 Task: Select the currentGroup ption in the diff view position.
Action: Mouse moved to (30, 583)
Screenshot: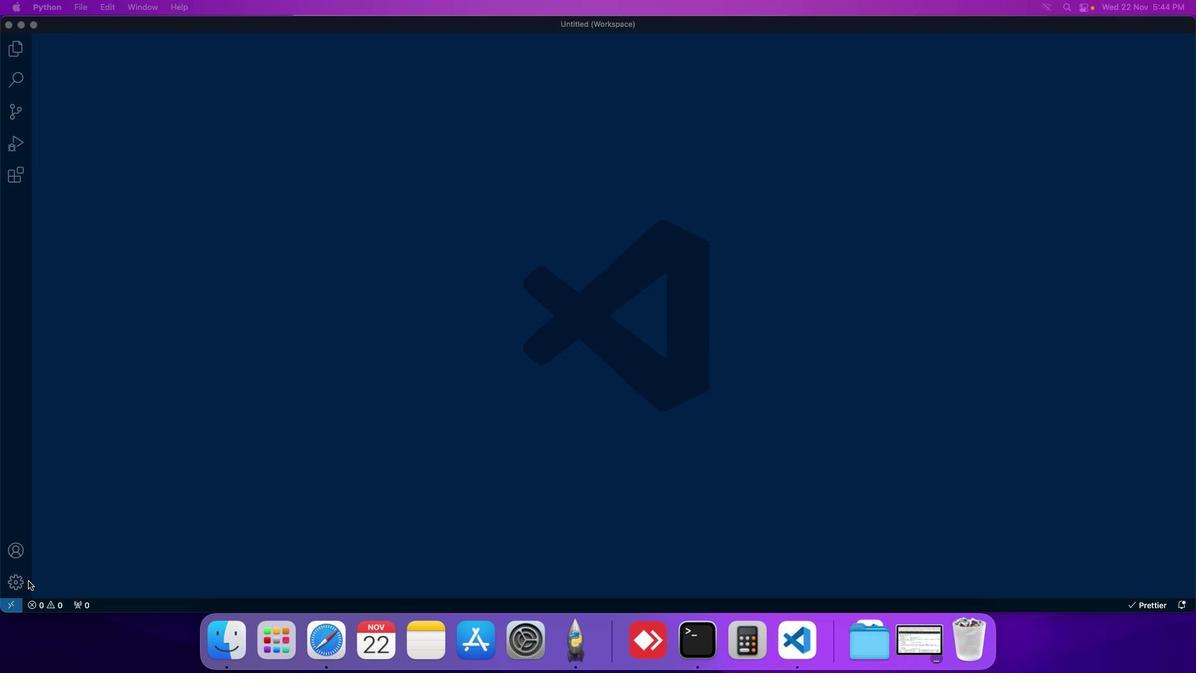 
Action: Mouse pressed left at (30, 583)
Screenshot: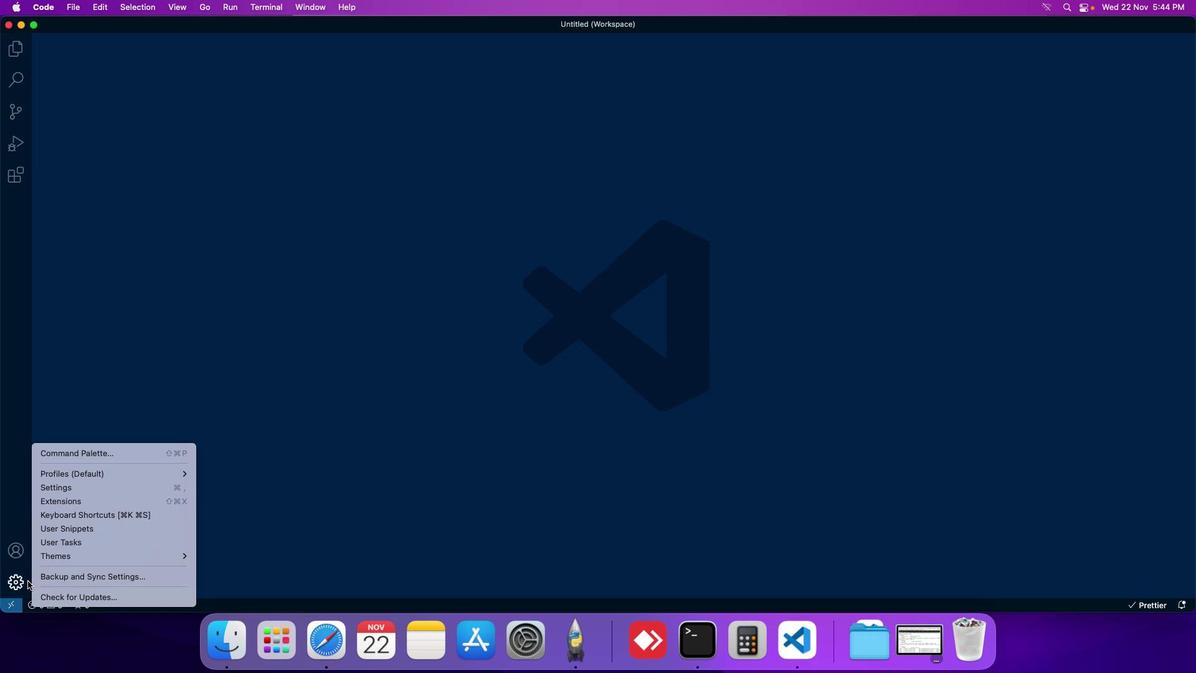 
Action: Mouse moved to (69, 496)
Screenshot: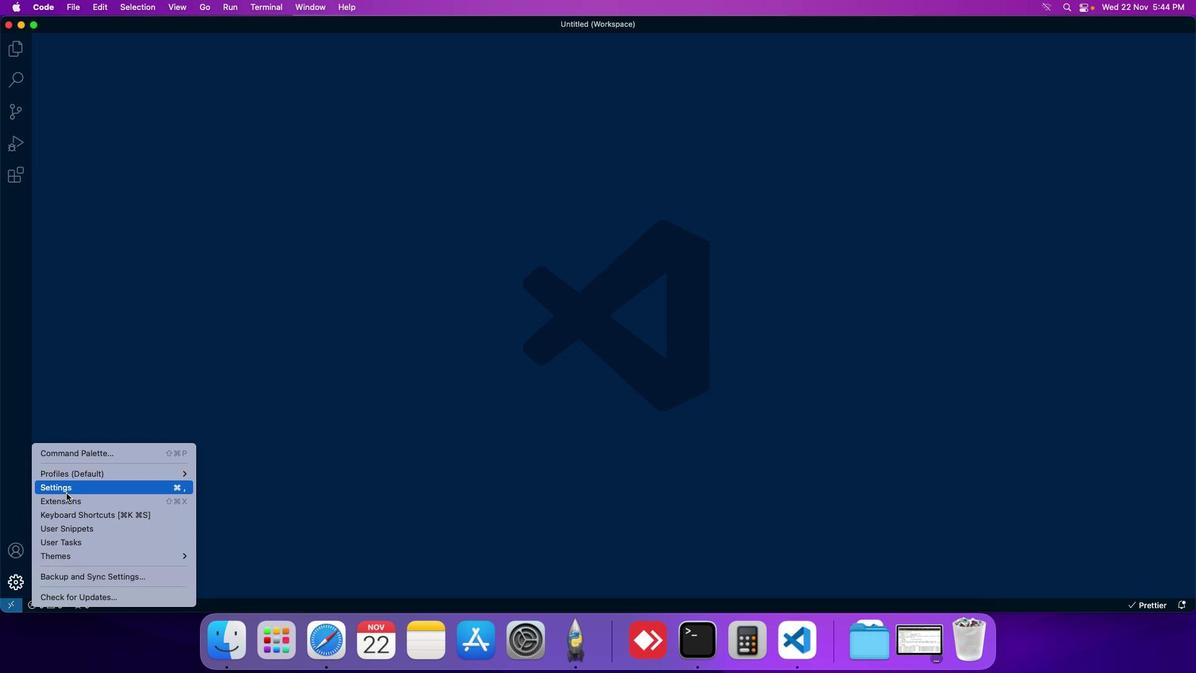 
Action: Mouse pressed left at (69, 496)
Screenshot: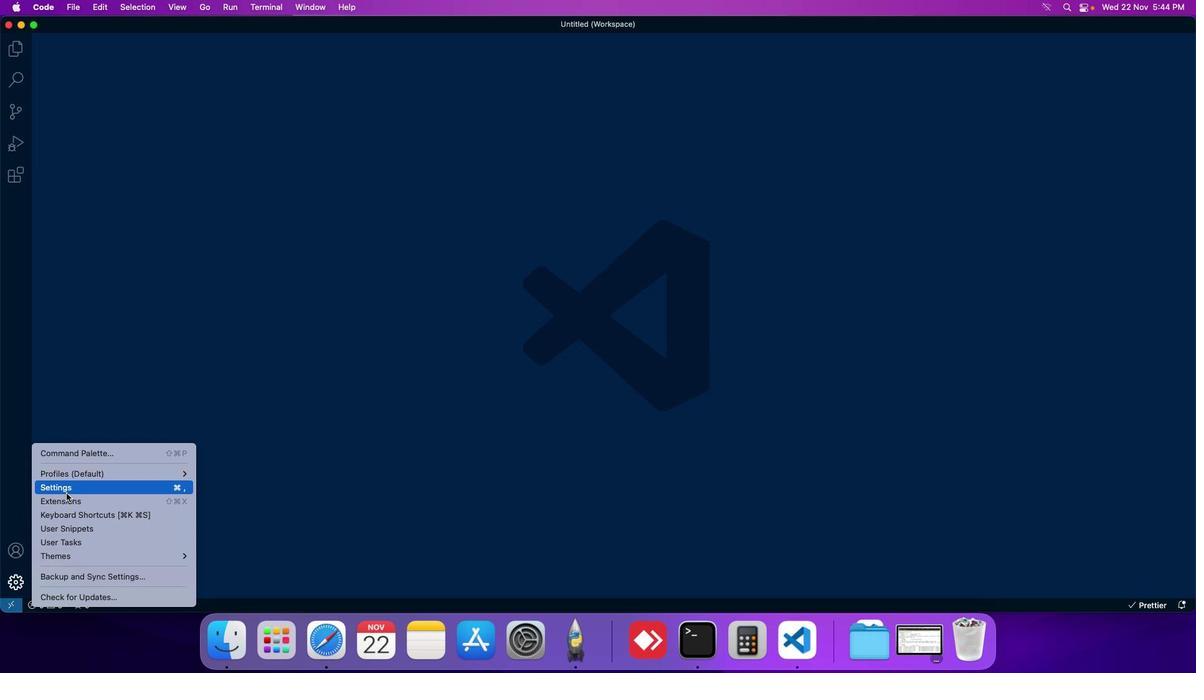 
Action: Mouse moved to (310, 104)
Screenshot: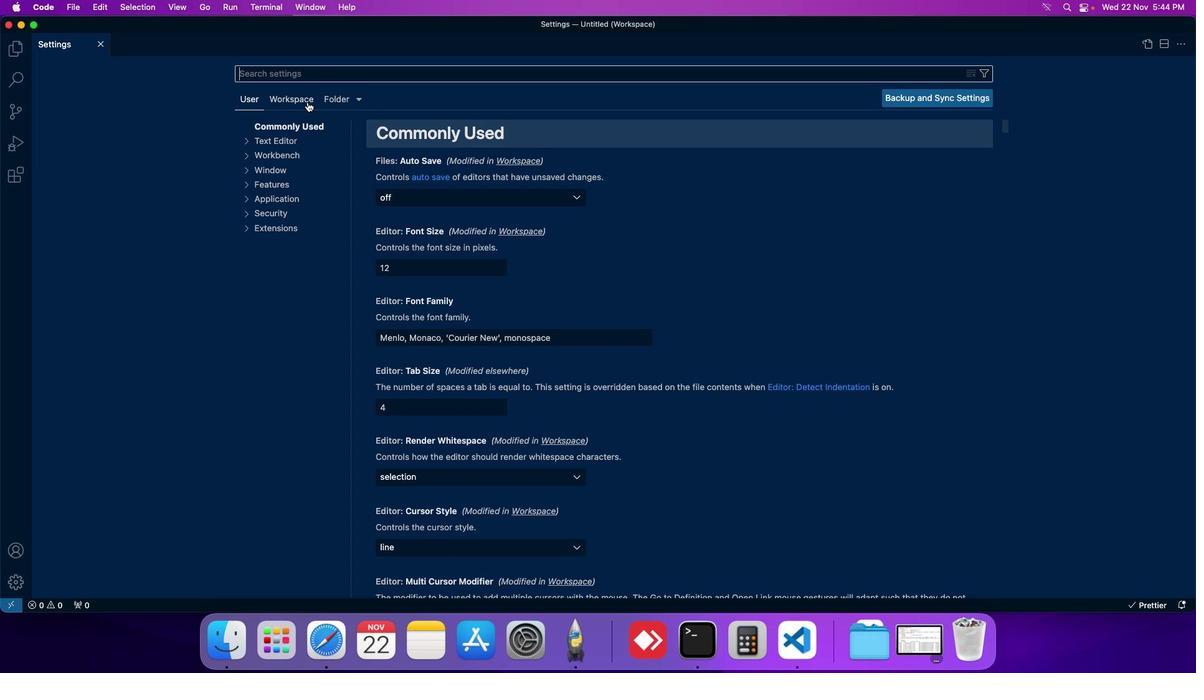 
Action: Mouse pressed left at (310, 104)
Screenshot: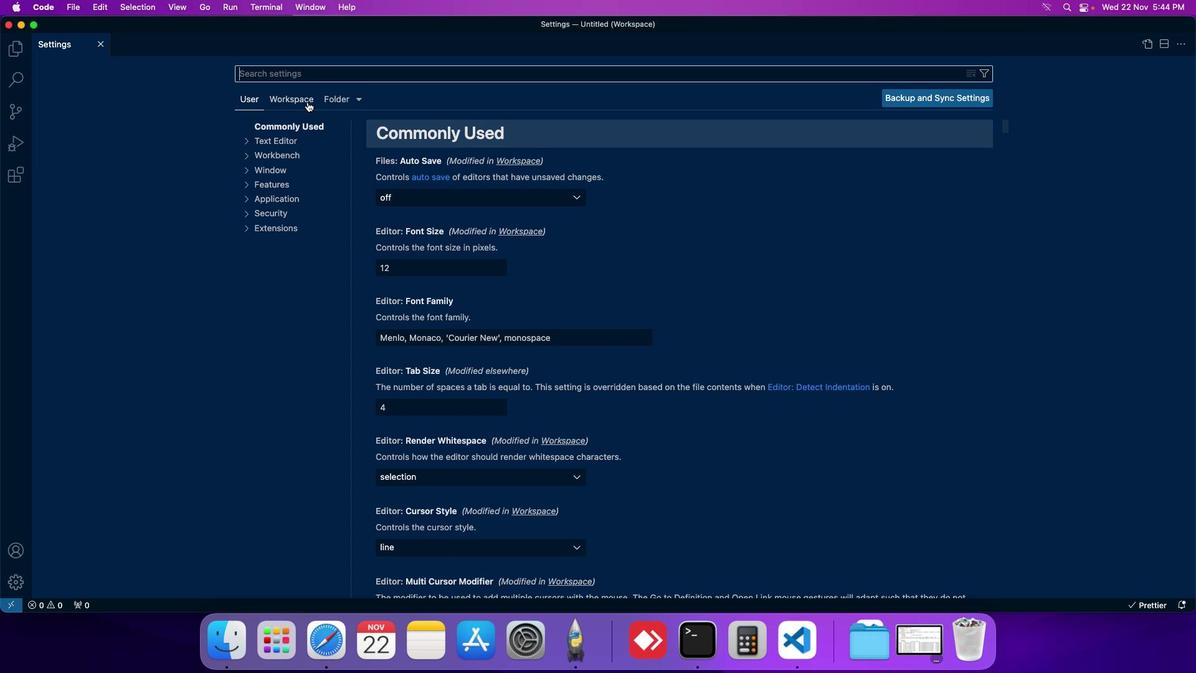 
Action: Mouse moved to (289, 214)
Screenshot: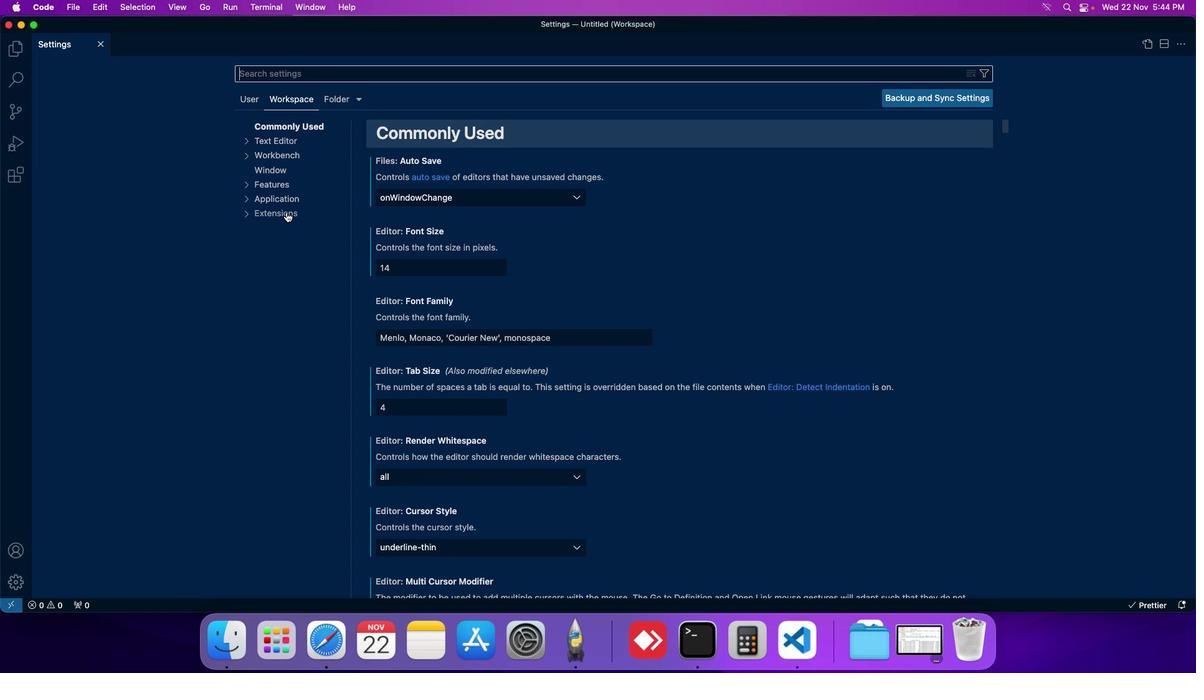 
Action: Mouse pressed left at (289, 214)
Screenshot: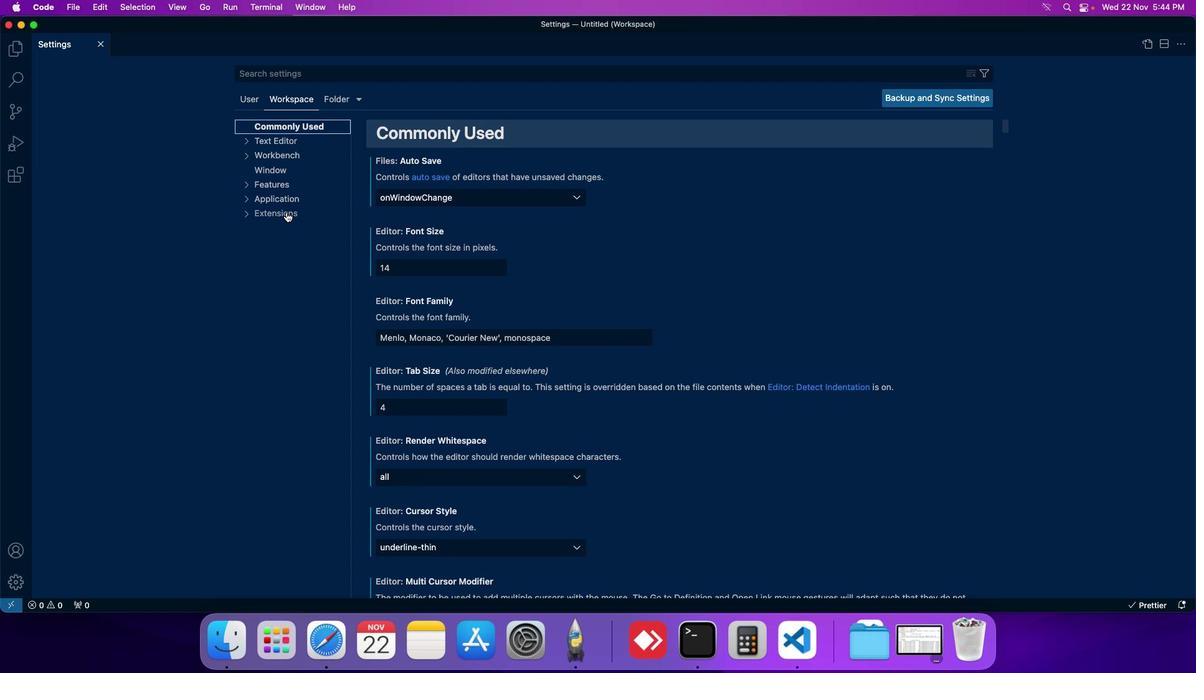 
Action: Mouse moved to (311, 406)
Screenshot: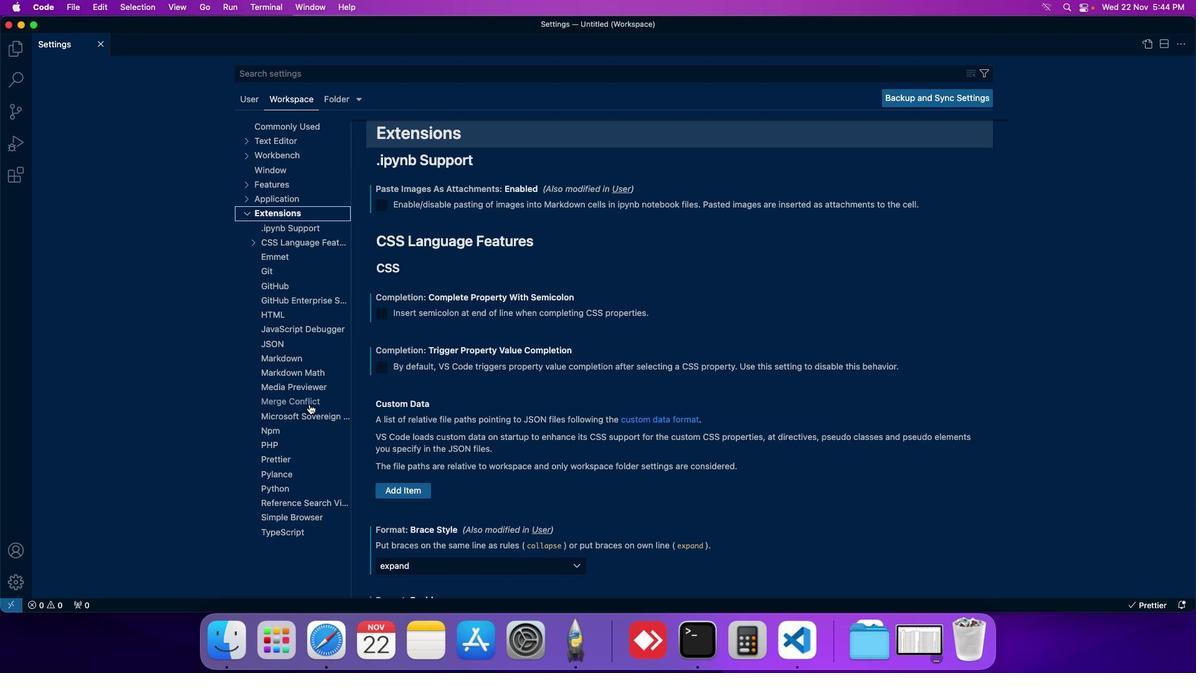 
Action: Mouse pressed left at (311, 406)
Screenshot: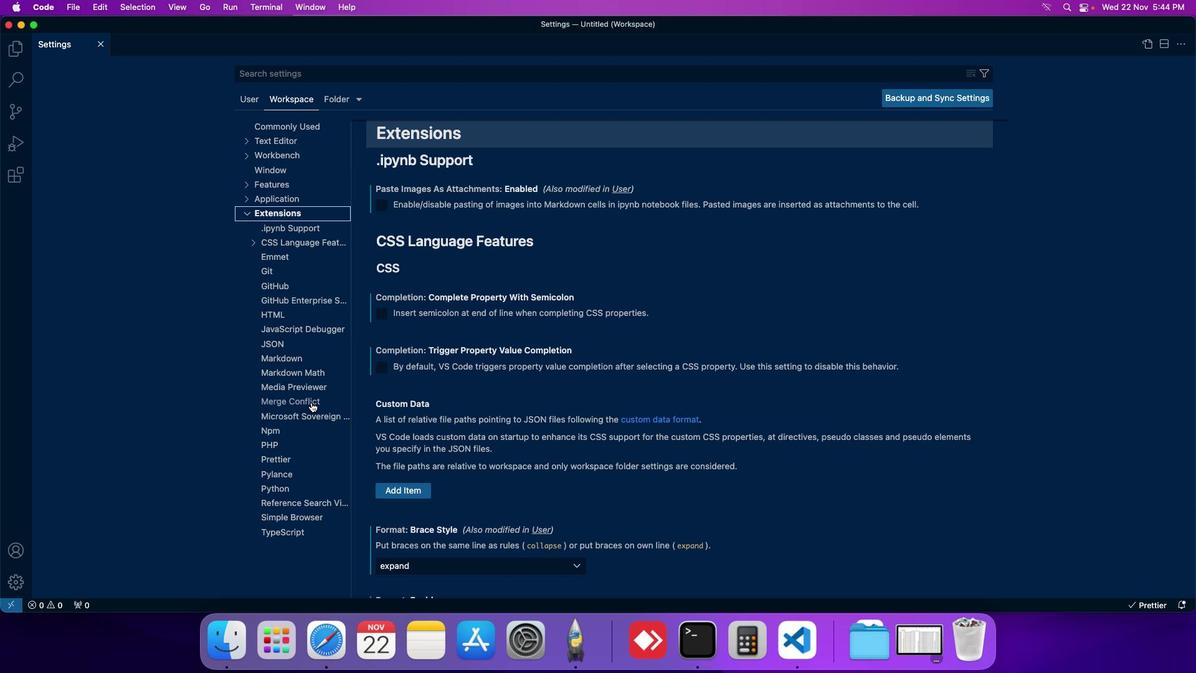 
Action: Mouse moved to (398, 357)
Screenshot: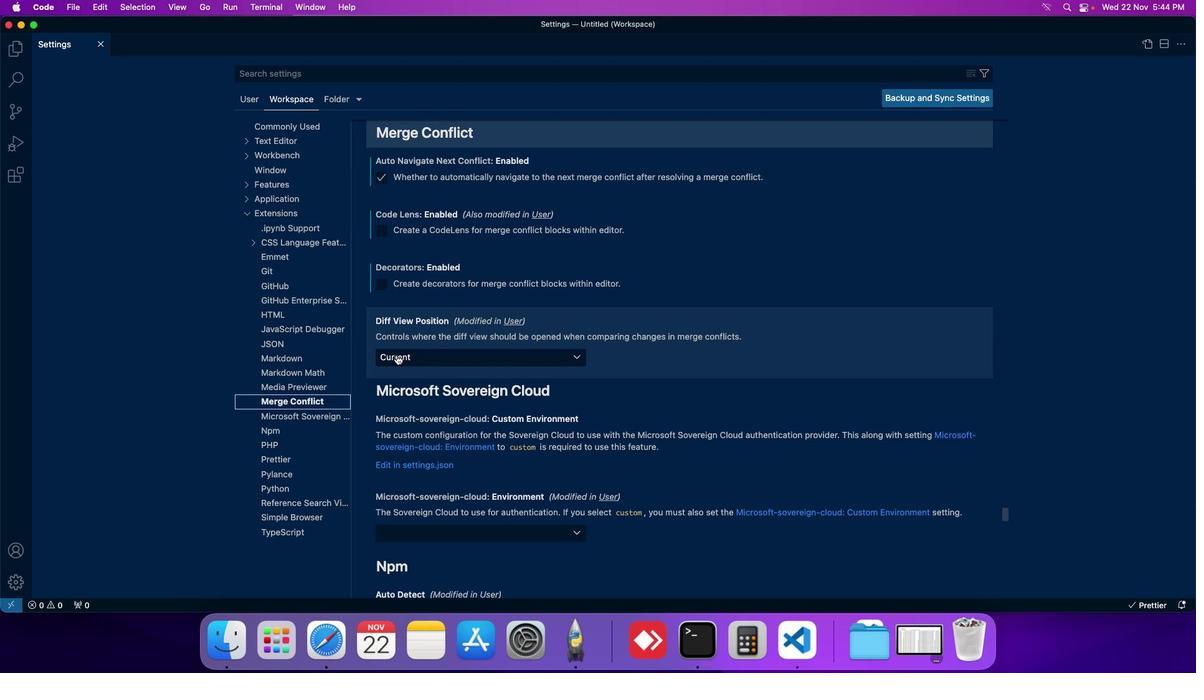 
Action: Mouse pressed left at (398, 357)
Screenshot: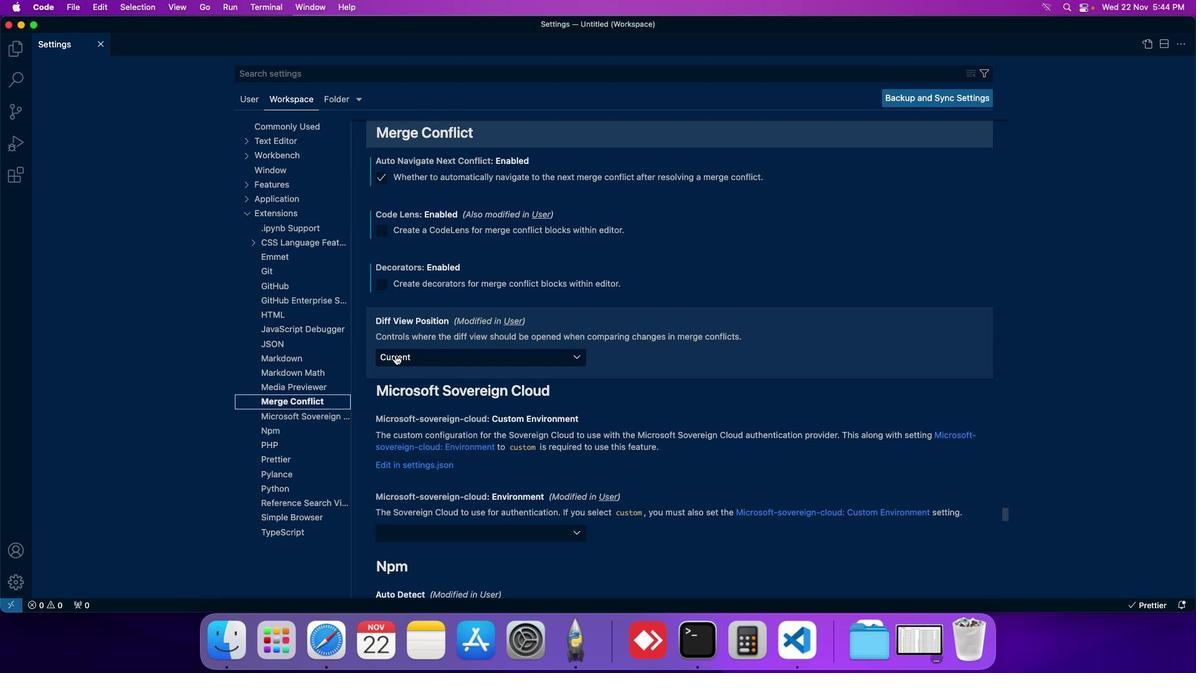 
Action: Mouse moved to (397, 375)
Screenshot: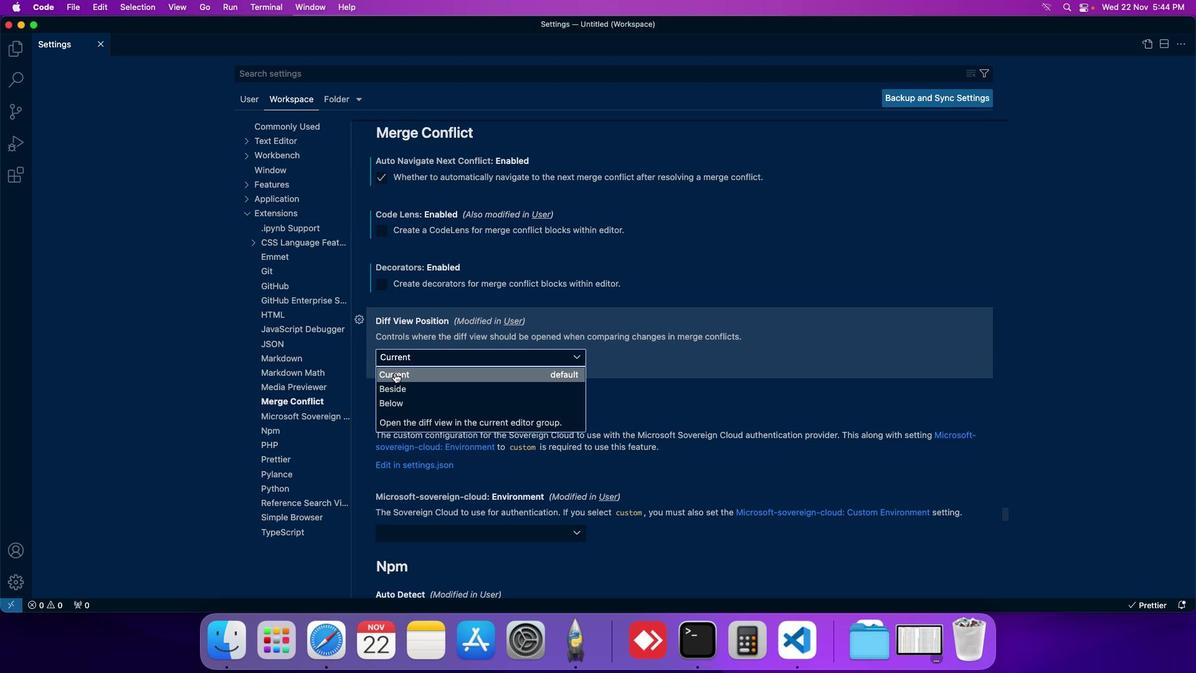 
Action: Mouse pressed left at (397, 375)
Screenshot: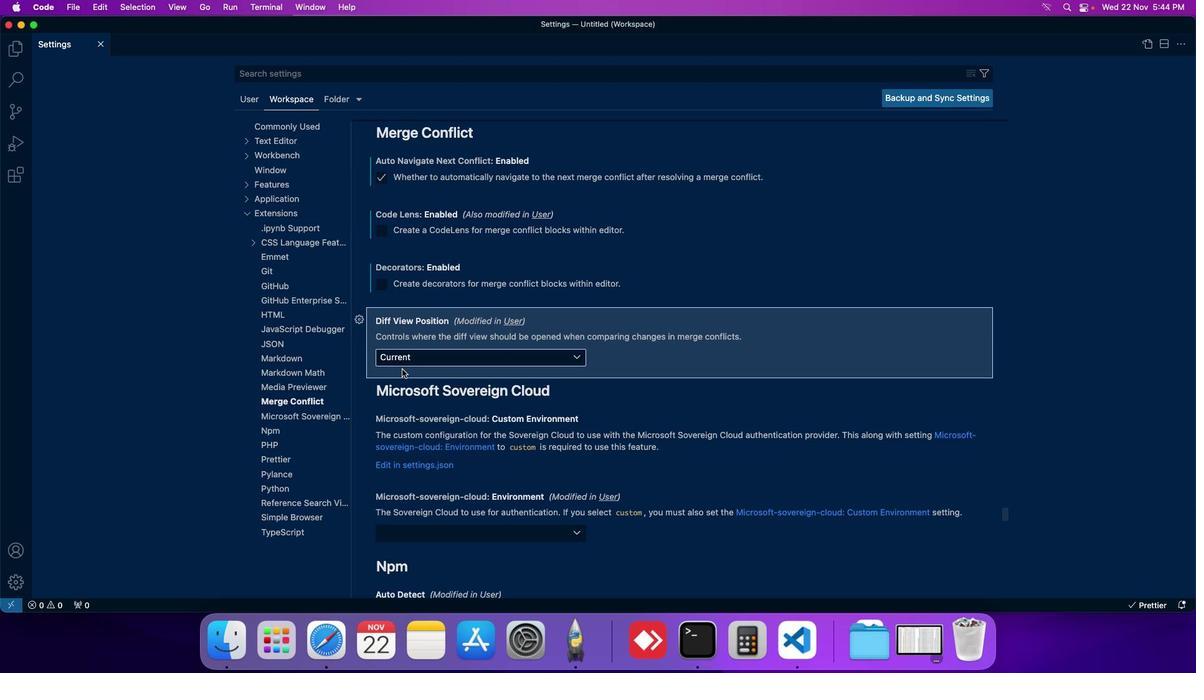 
Action: Mouse moved to (429, 362)
Screenshot: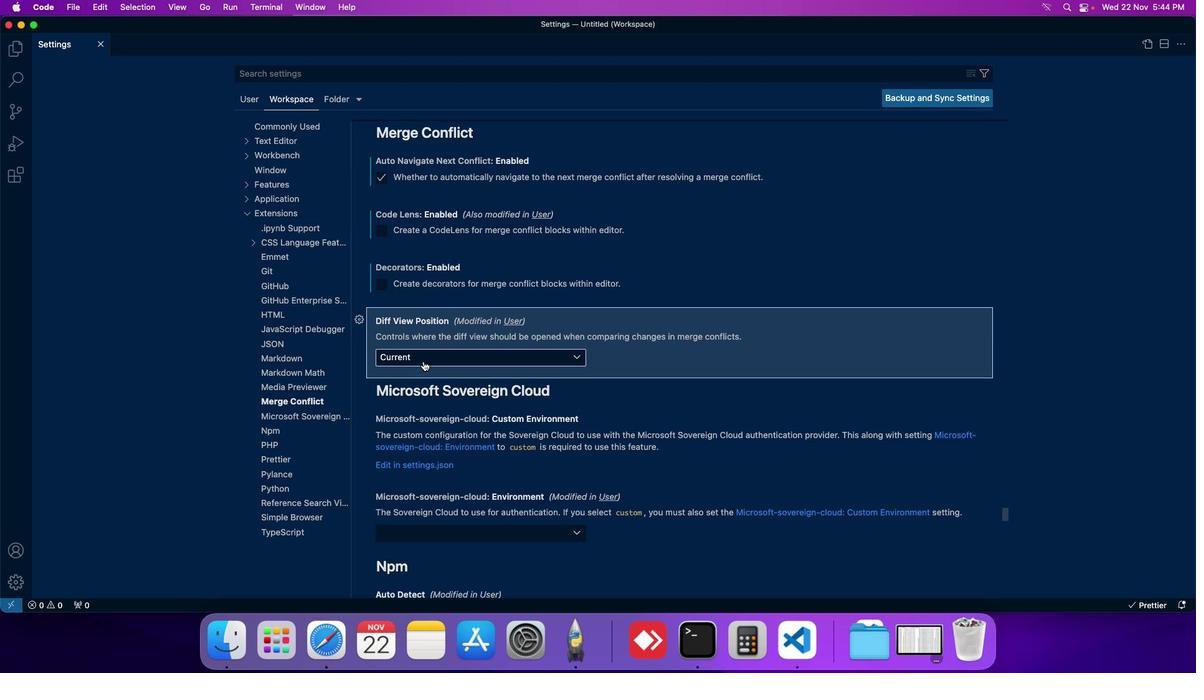 
